 Task: Create a due date automation trigger when advanced on, 2 working days after a card is due add dates not due today at 11:00 AM.
Action: Mouse moved to (943, 78)
Screenshot: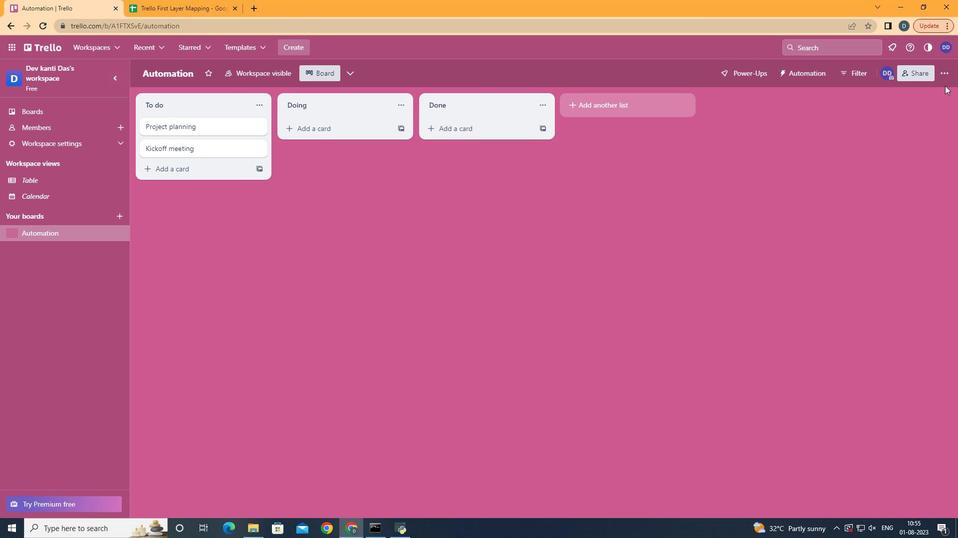 
Action: Mouse pressed left at (943, 78)
Screenshot: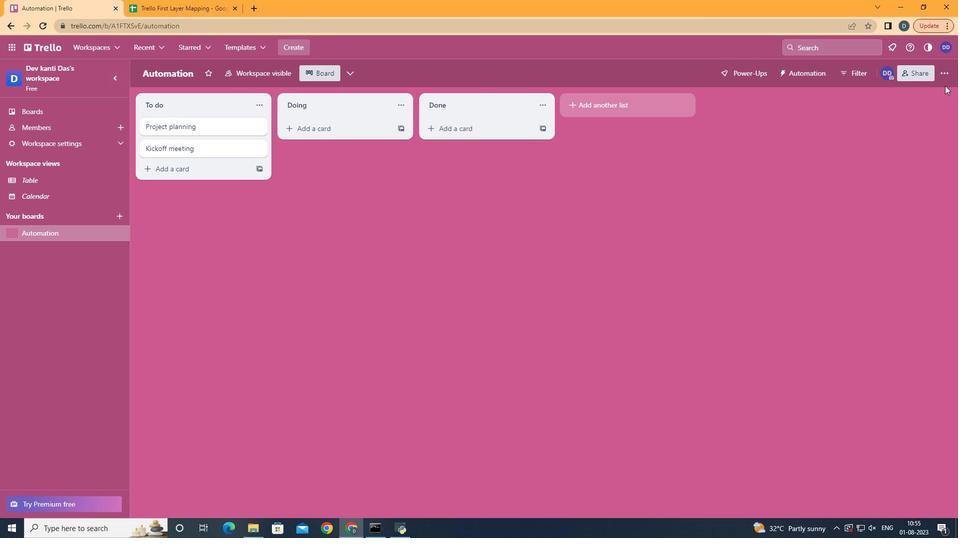 
Action: Mouse moved to (877, 218)
Screenshot: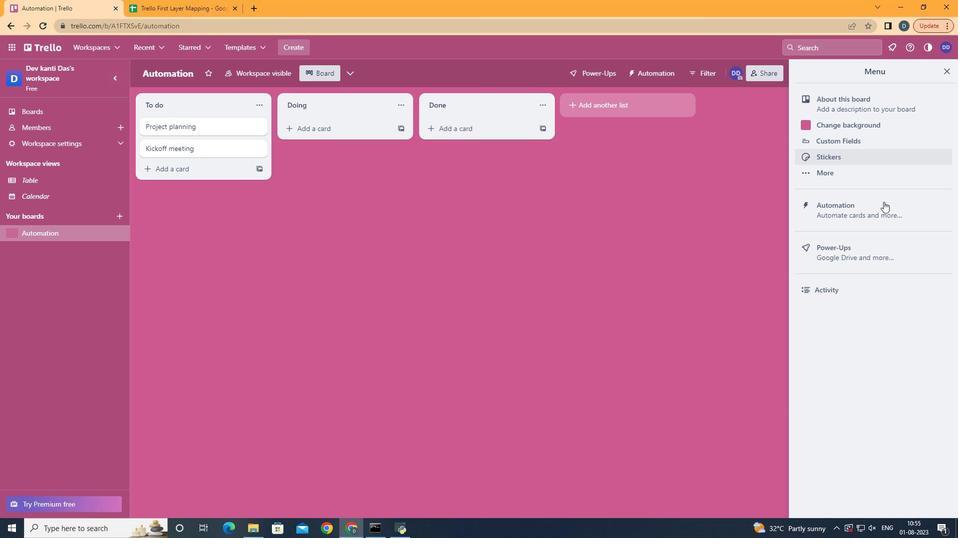
Action: Mouse pressed left at (877, 218)
Screenshot: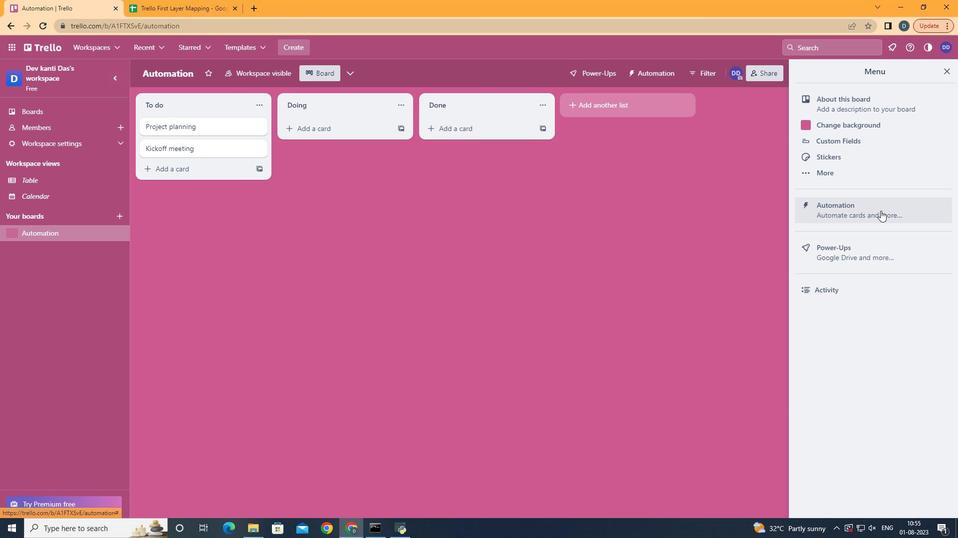 
Action: Mouse moved to (203, 202)
Screenshot: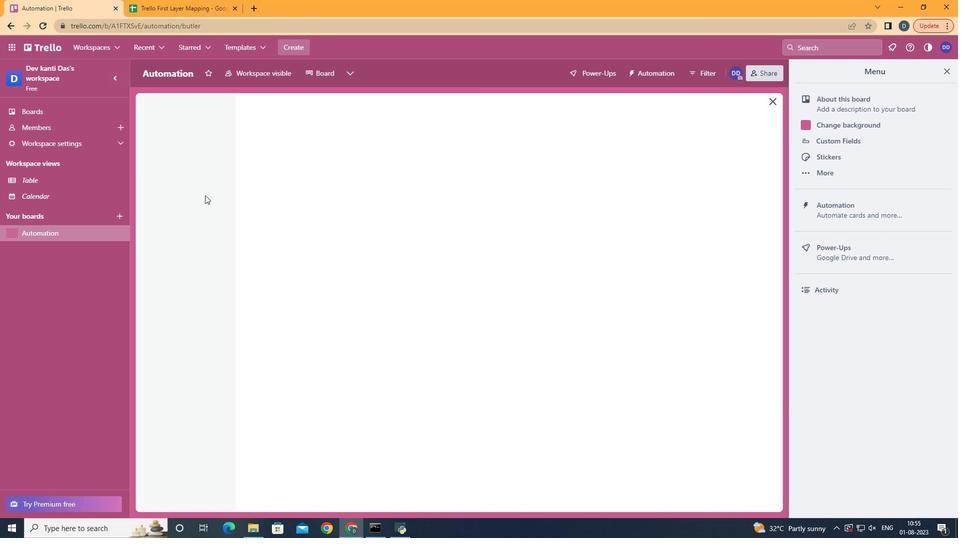 
Action: Mouse pressed left at (203, 202)
Screenshot: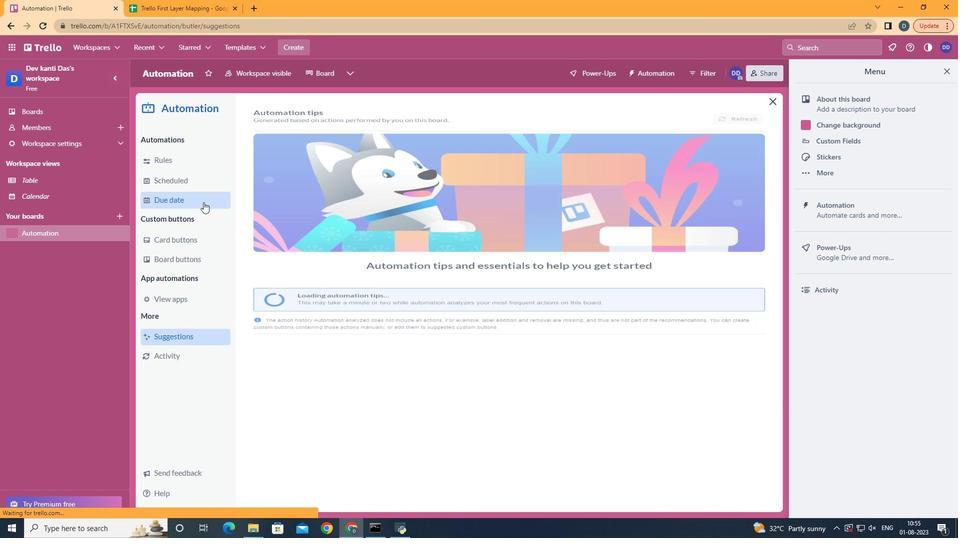
Action: Mouse moved to (716, 116)
Screenshot: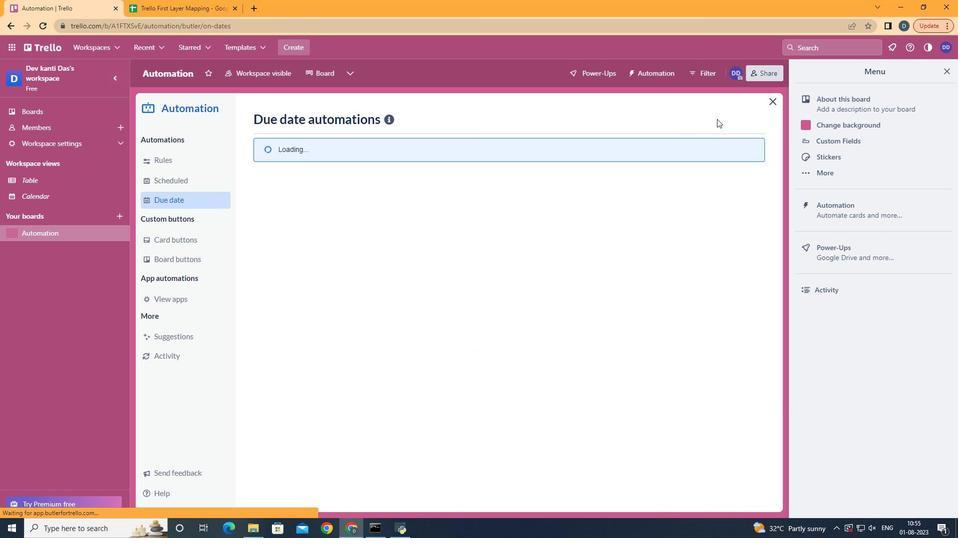 
Action: Mouse pressed left at (716, 116)
Screenshot: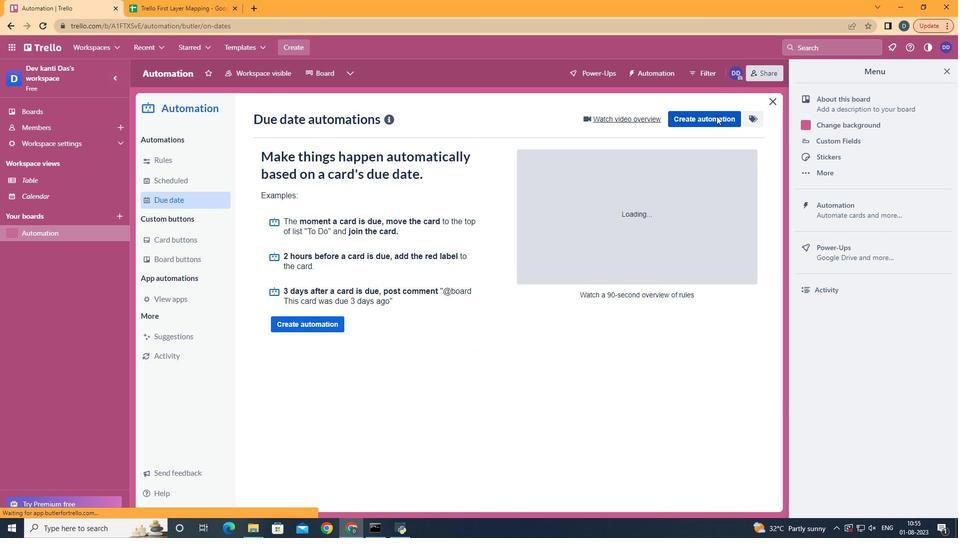 
Action: Mouse moved to (443, 217)
Screenshot: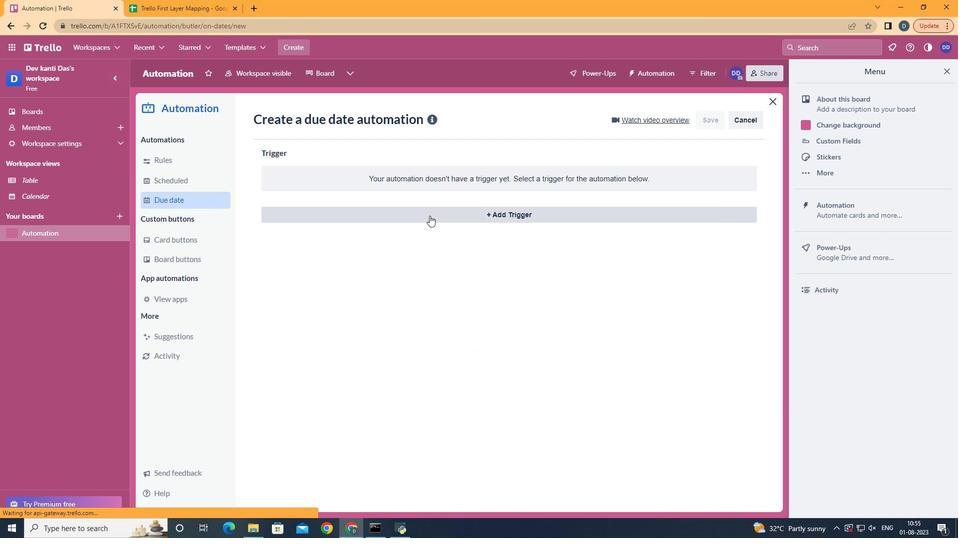 
Action: Mouse pressed left at (443, 217)
Screenshot: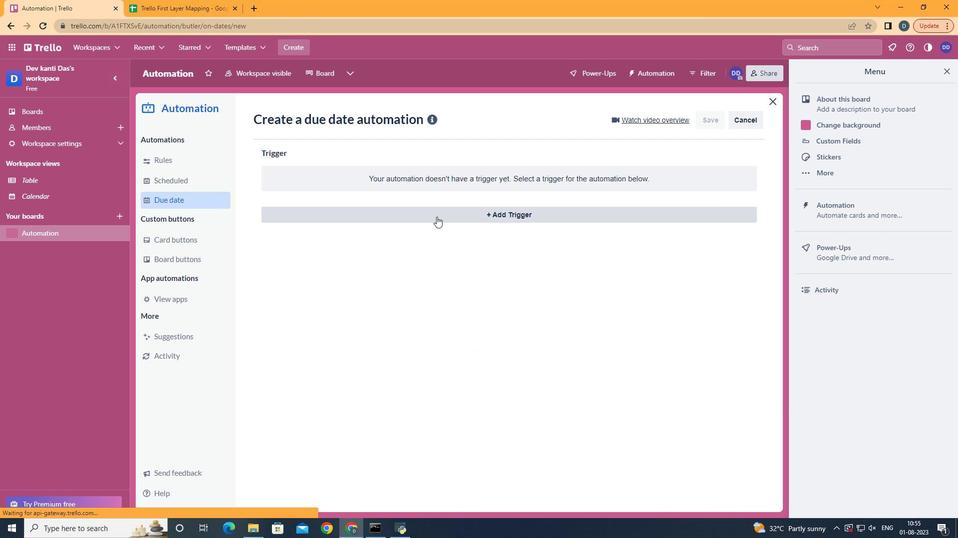 
Action: Mouse moved to (329, 403)
Screenshot: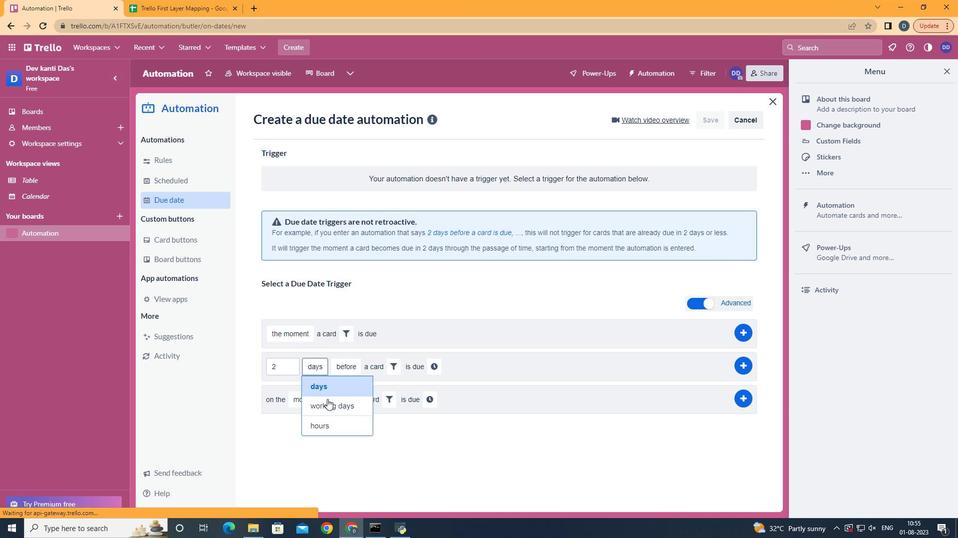
Action: Mouse pressed left at (329, 403)
Screenshot: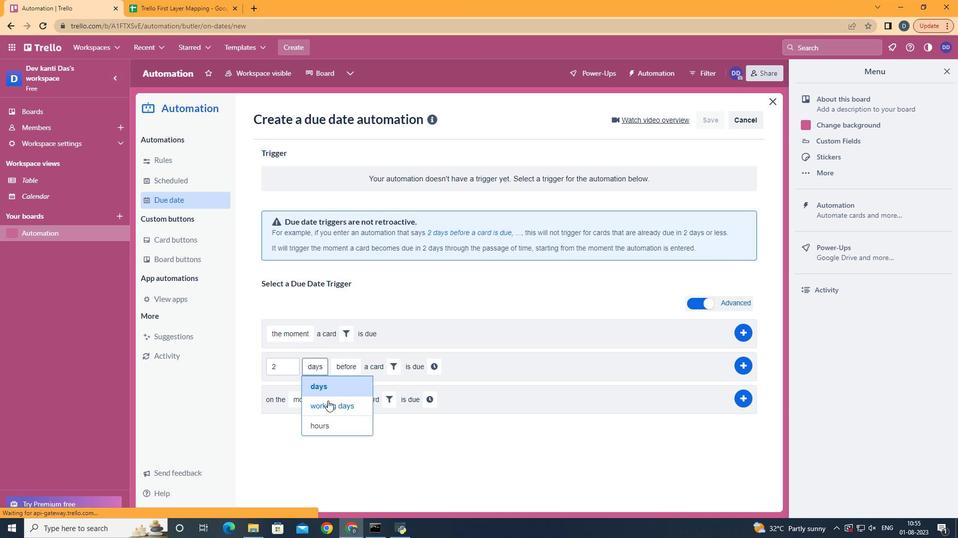 
Action: Mouse moved to (375, 399)
Screenshot: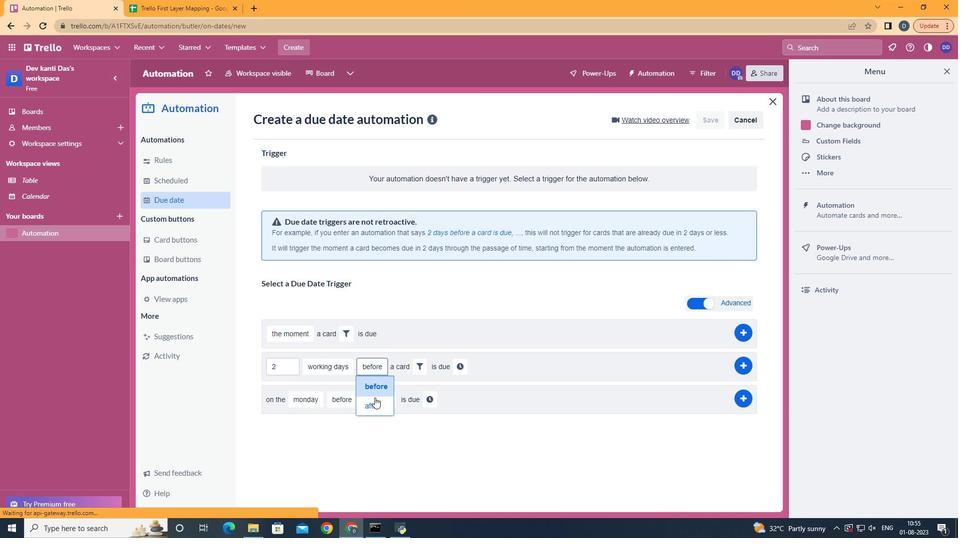 
Action: Mouse pressed left at (375, 399)
Screenshot: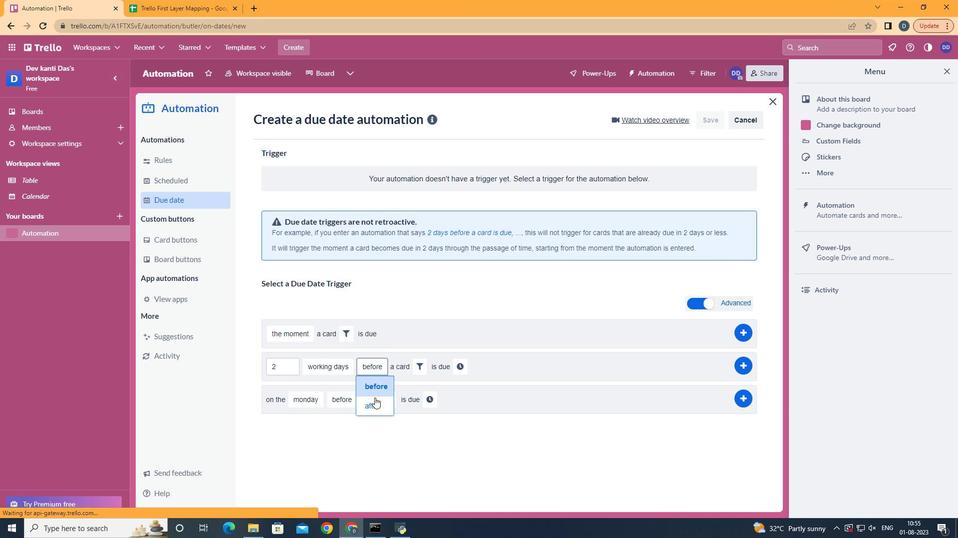 
Action: Mouse moved to (414, 369)
Screenshot: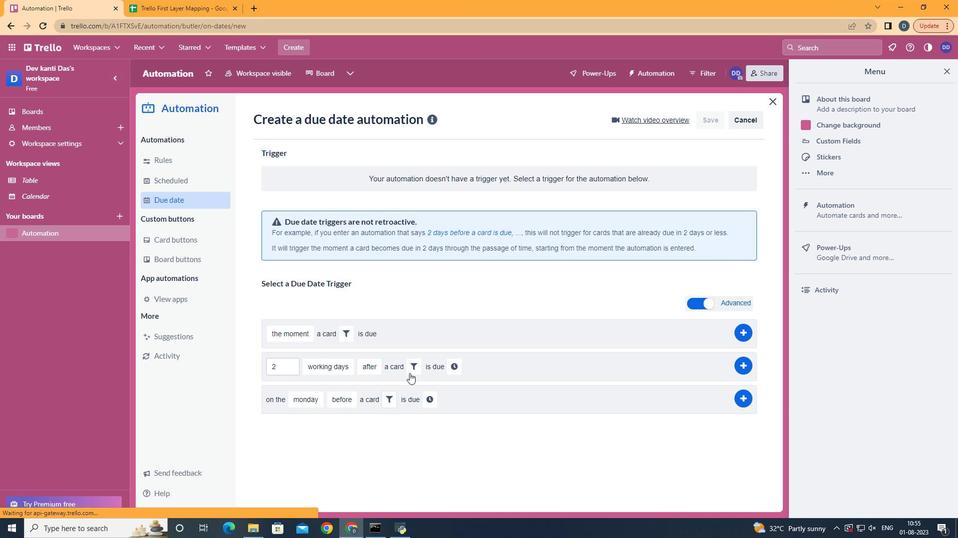 
Action: Mouse pressed left at (414, 369)
Screenshot: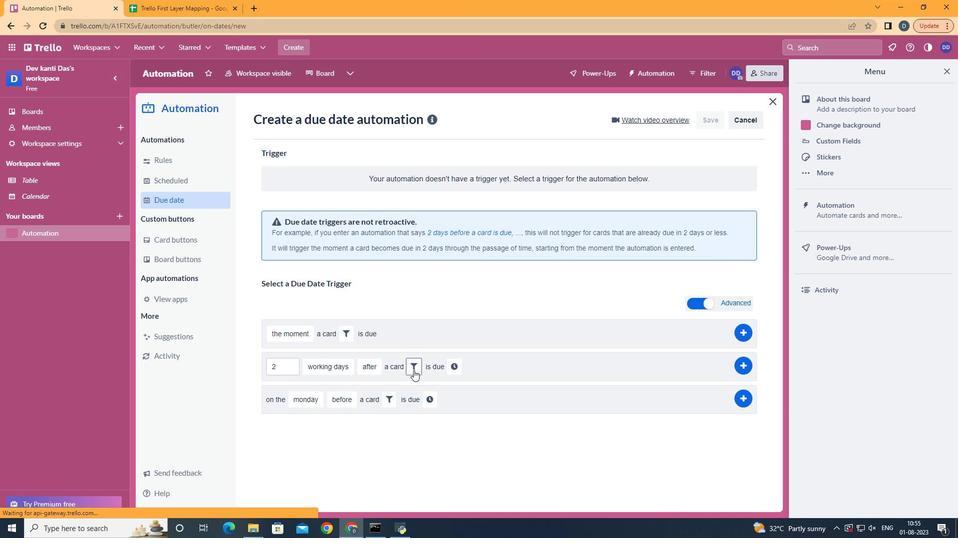 
Action: Mouse moved to (468, 398)
Screenshot: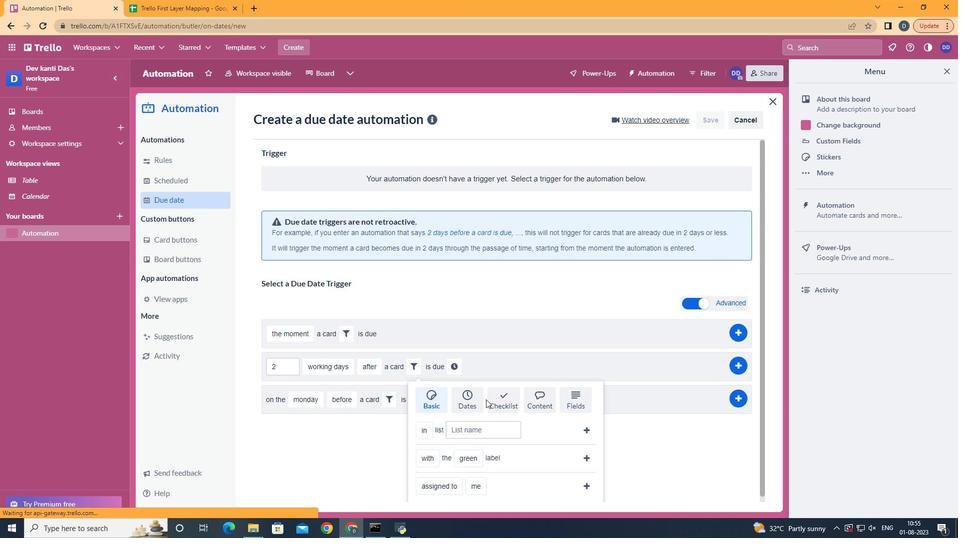 
Action: Mouse pressed left at (468, 398)
Screenshot: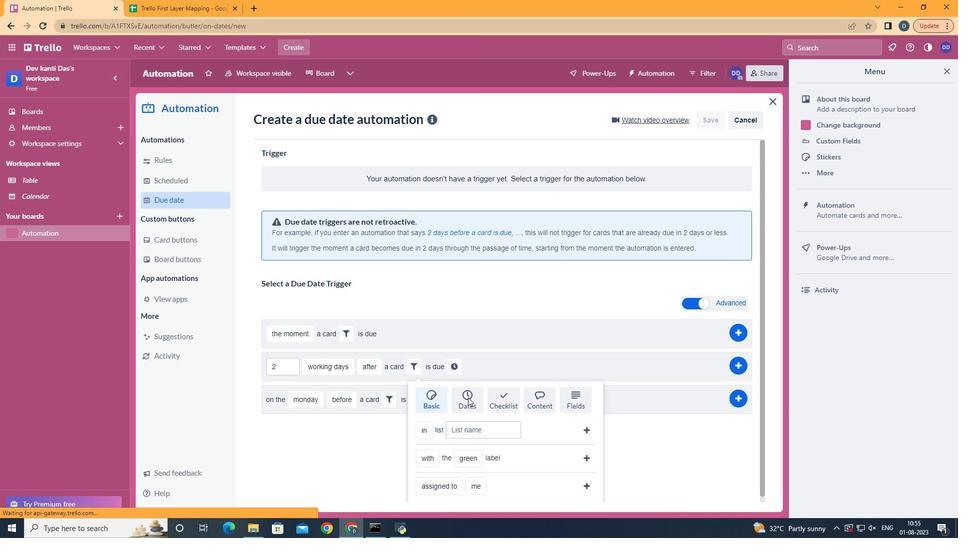 
Action: Mouse moved to (476, 454)
Screenshot: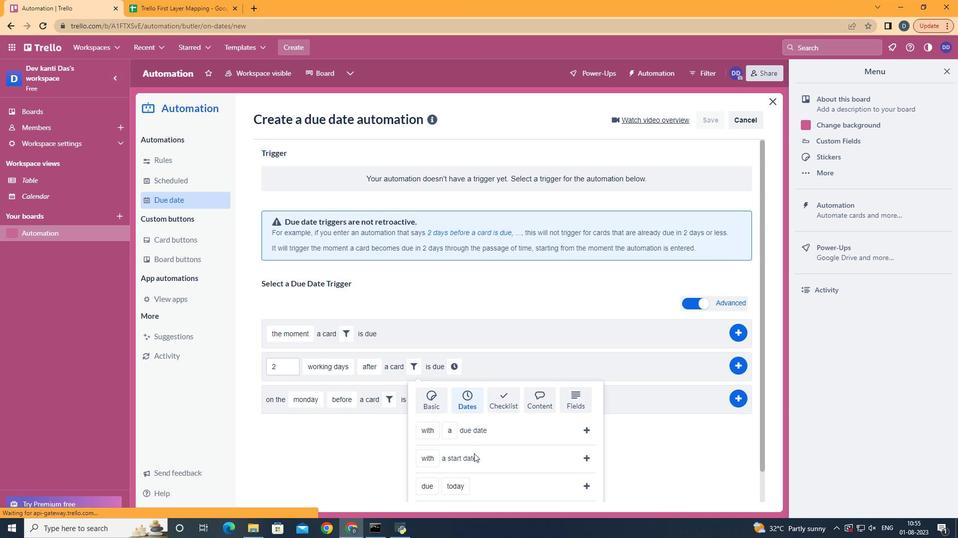 
Action: Mouse scrolled (476, 454) with delta (0, 0)
Screenshot: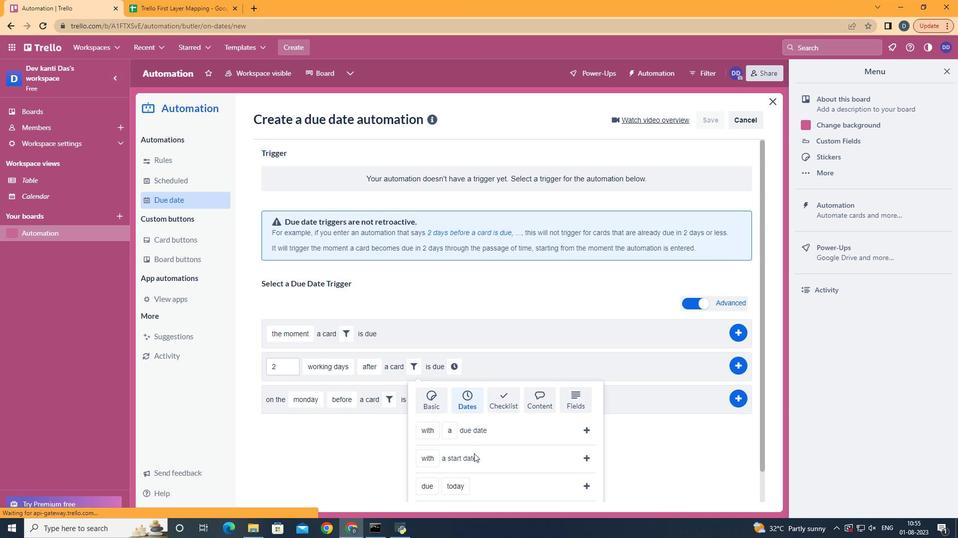 
Action: Mouse scrolled (476, 454) with delta (0, 0)
Screenshot: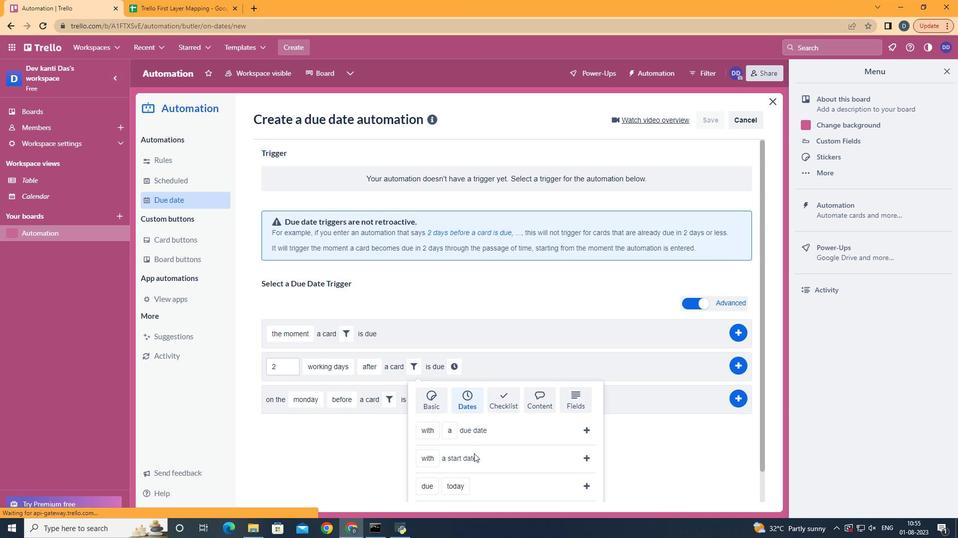 
Action: Mouse scrolled (476, 454) with delta (0, 0)
Screenshot: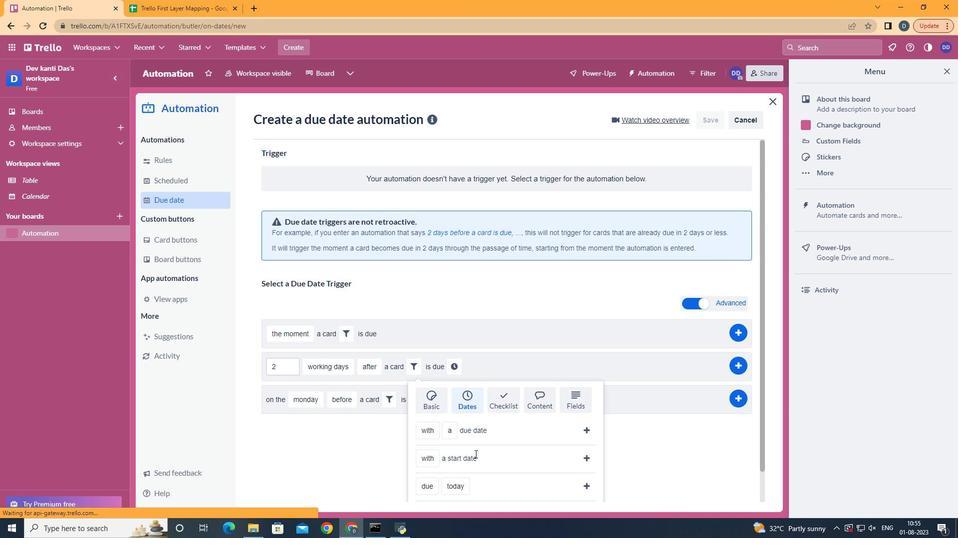 
Action: Mouse moved to (445, 394)
Screenshot: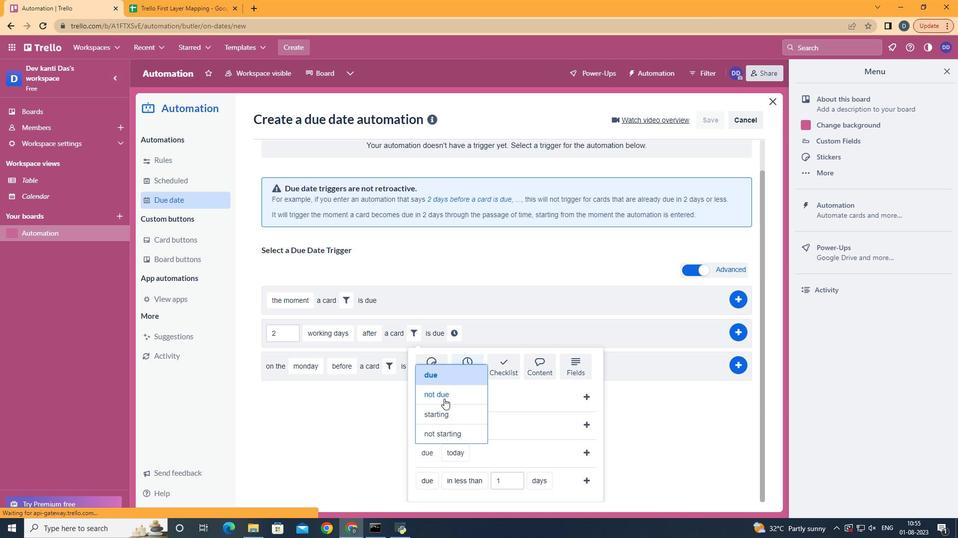 
Action: Mouse pressed left at (445, 394)
Screenshot: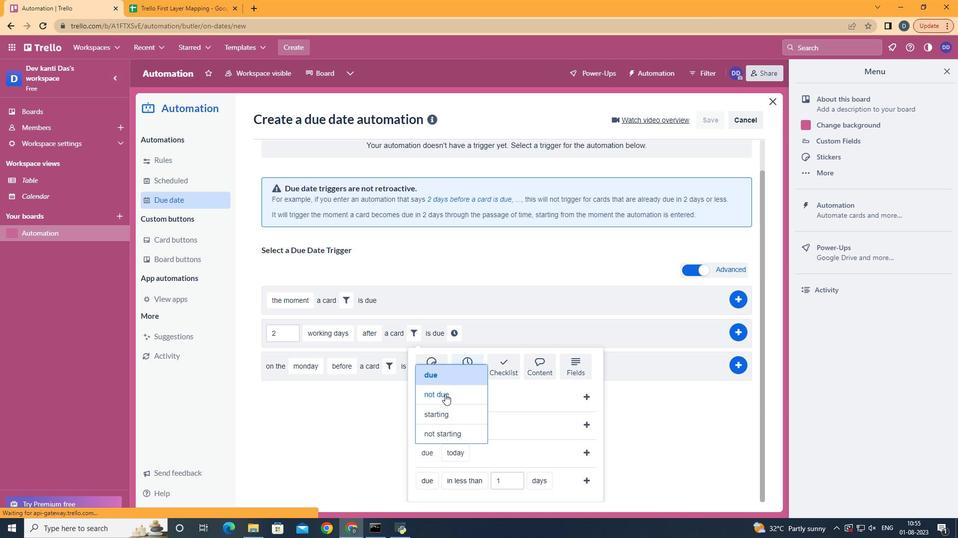 
Action: Mouse moved to (492, 330)
Screenshot: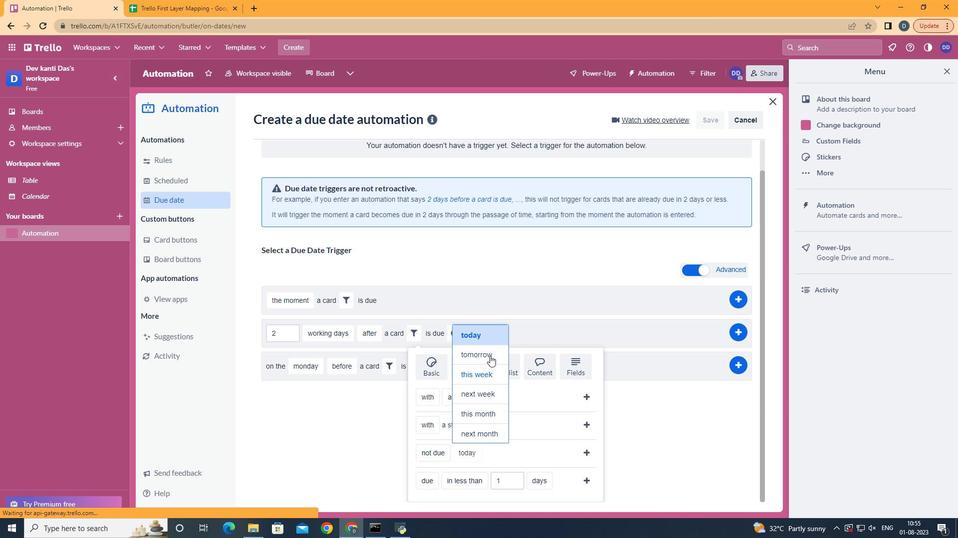 
Action: Mouse pressed left at (492, 330)
Screenshot: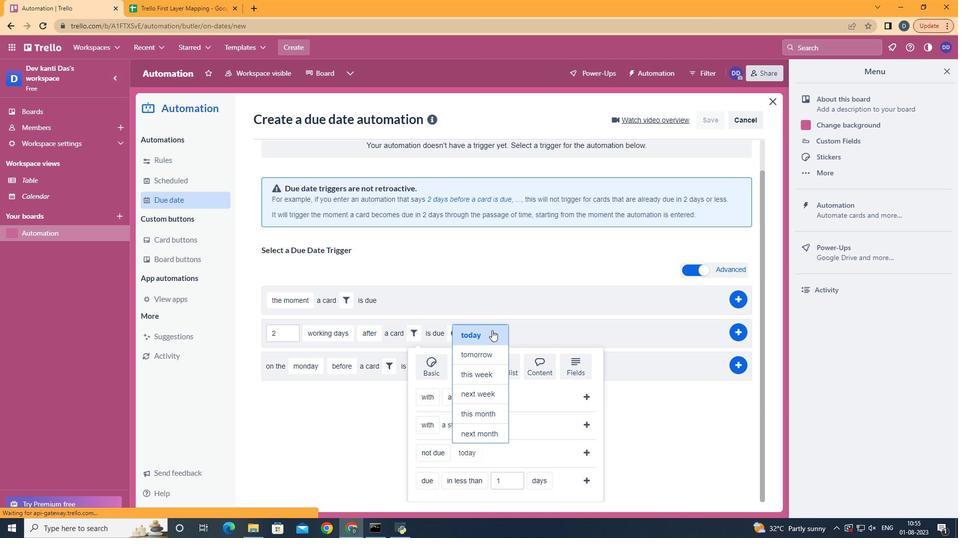
Action: Mouse moved to (587, 450)
Screenshot: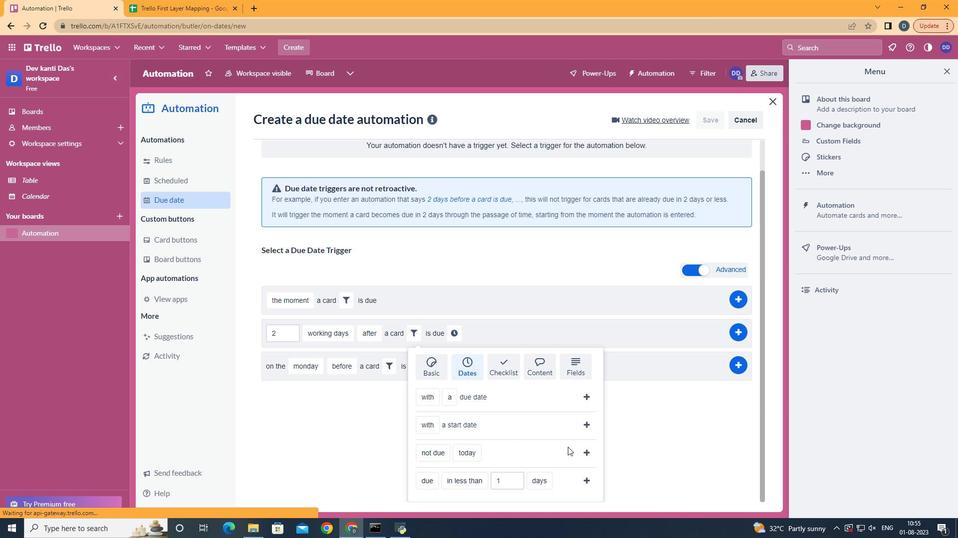 
Action: Mouse pressed left at (587, 450)
Screenshot: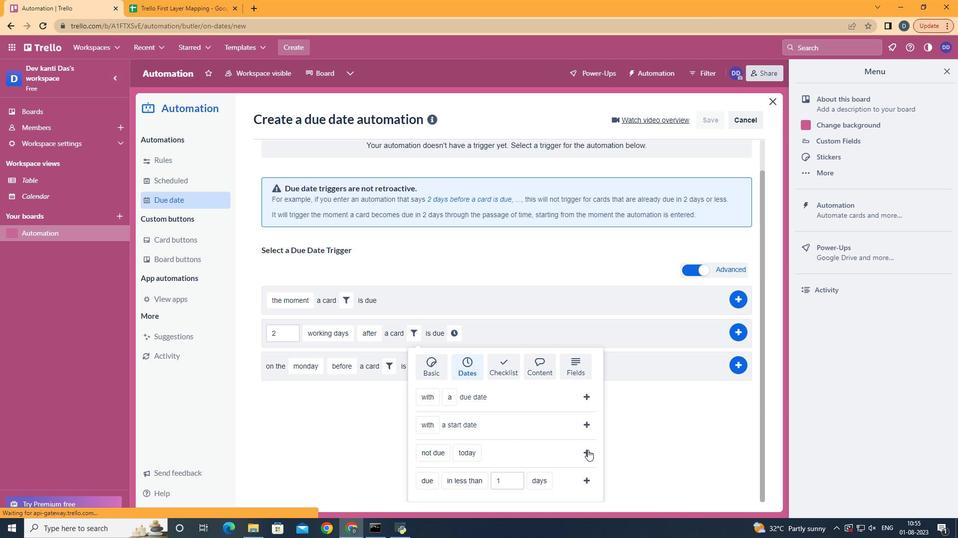 
Action: Mouse moved to (526, 367)
Screenshot: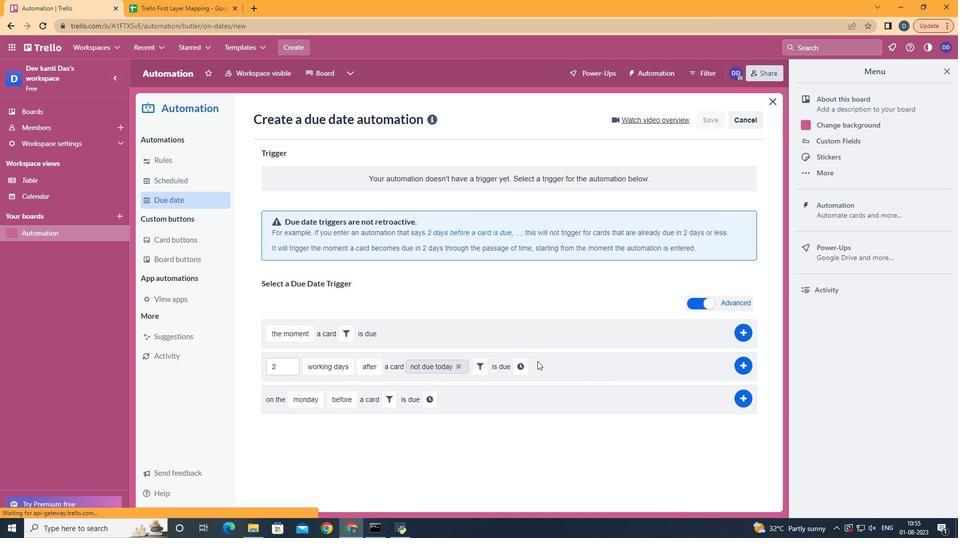 
Action: Mouse pressed left at (526, 367)
Screenshot: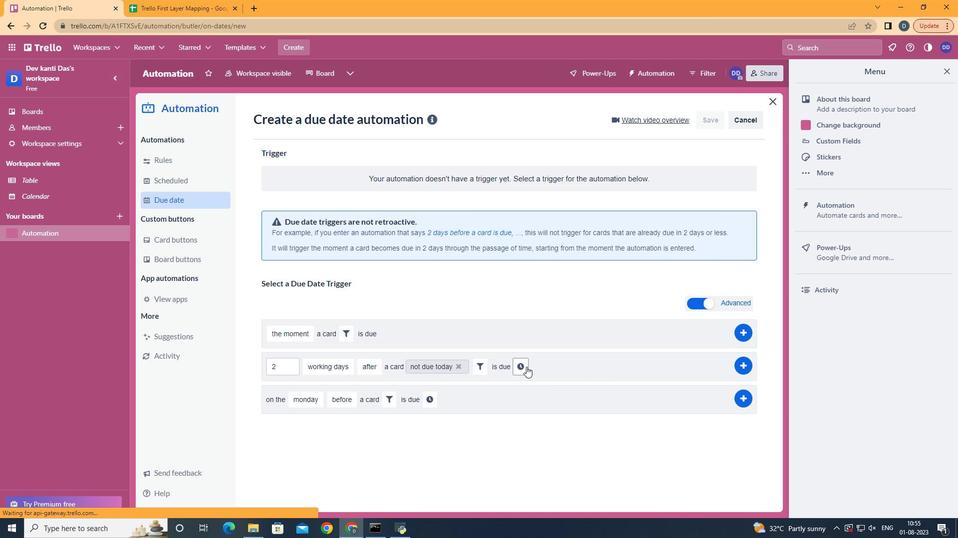 
Action: Mouse moved to (534, 366)
Screenshot: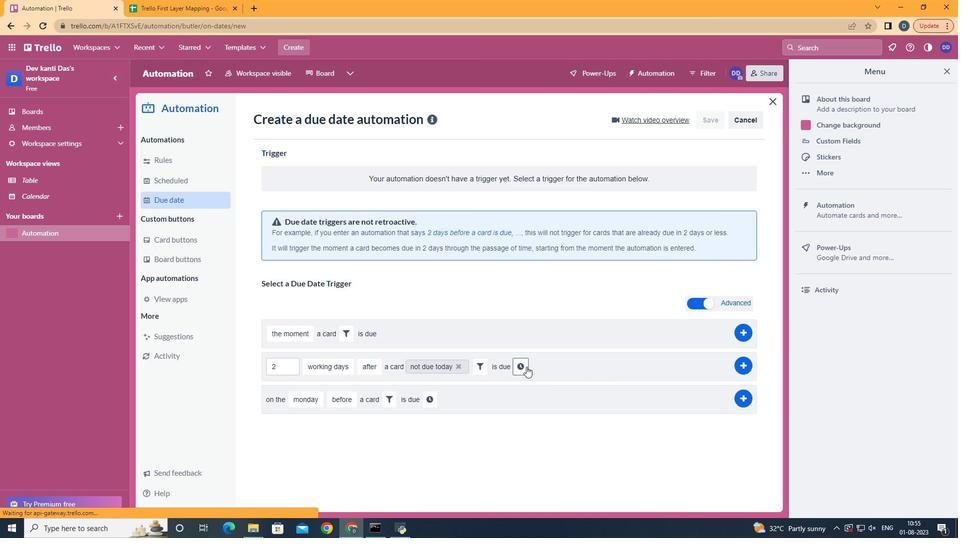 
Action: Mouse pressed left at (534, 366)
Screenshot: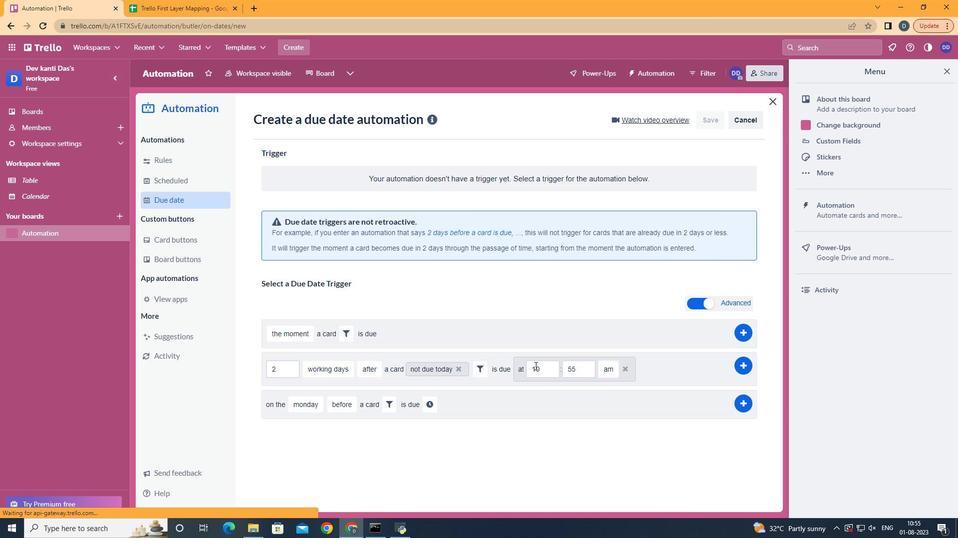 
Action: Mouse moved to (539, 370)
Screenshot: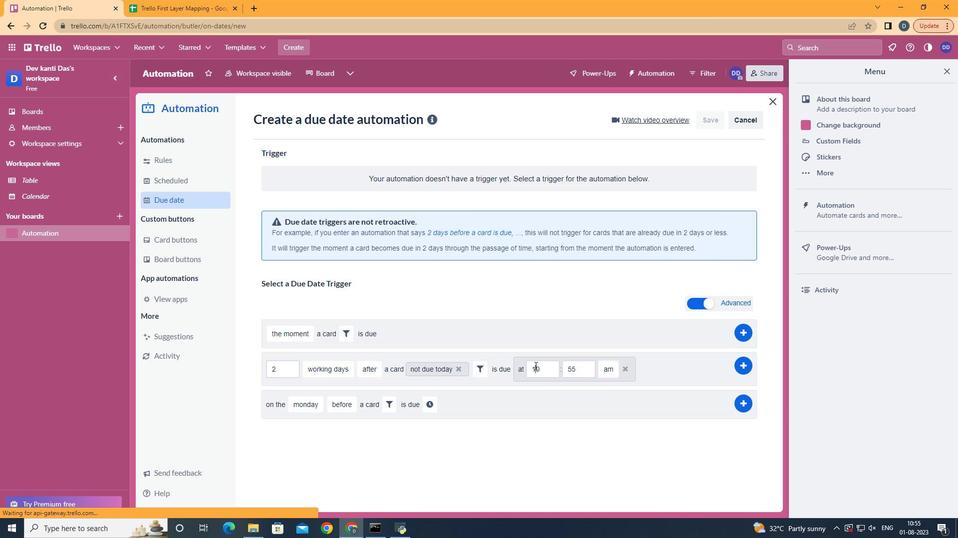 
Action: Mouse pressed left at (539, 370)
Screenshot: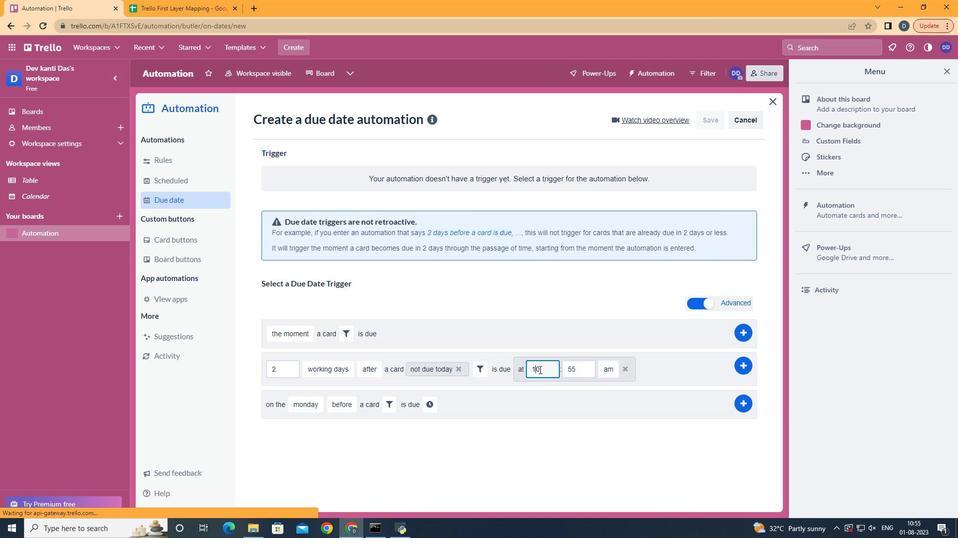 
Action: Mouse moved to (538, 370)
Screenshot: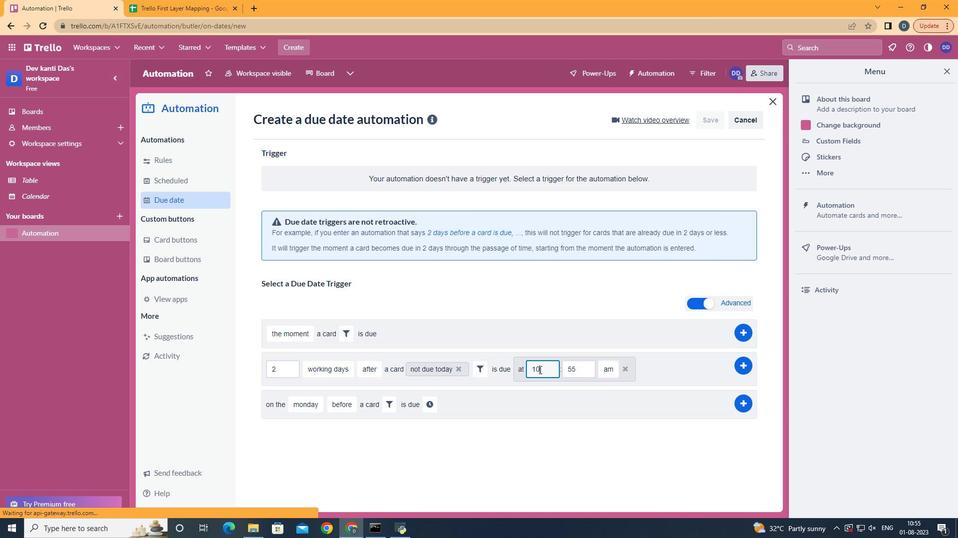 
Action: Key pressed <Key.backspace>211<Key.backspace><Key.backspace><Key.backspace>1
Screenshot: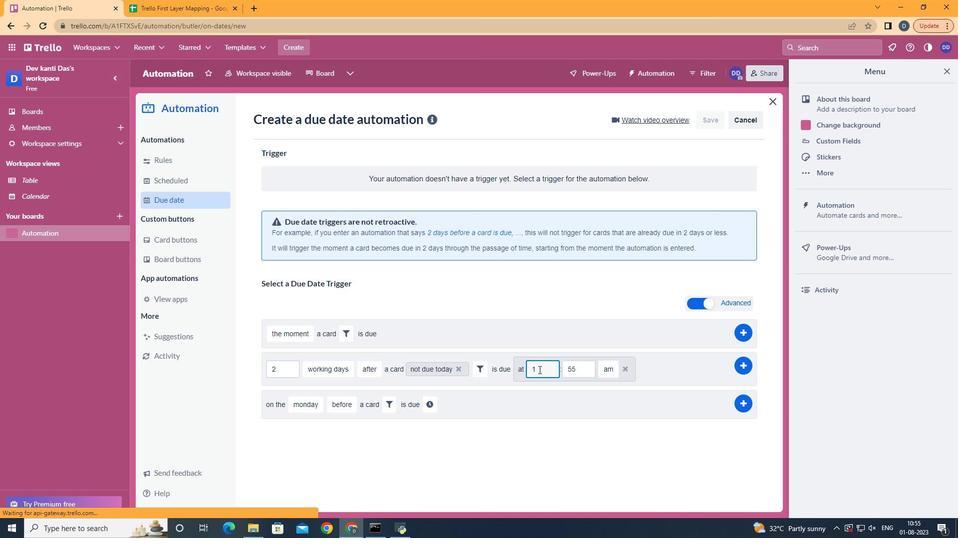 
Action: Mouse moved to (579, 364)
Screenshot: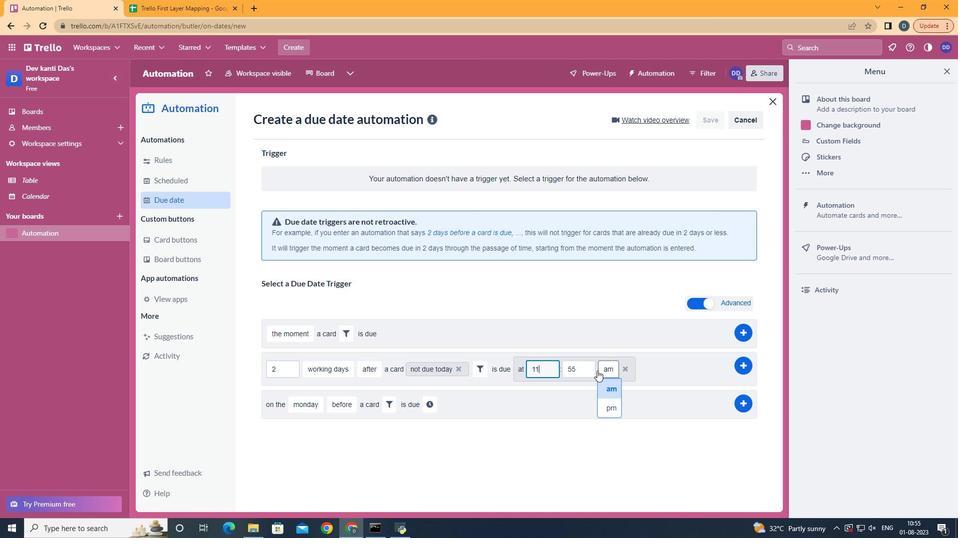 
Action: Mouse pressed left at (579, 364)
Screenshot: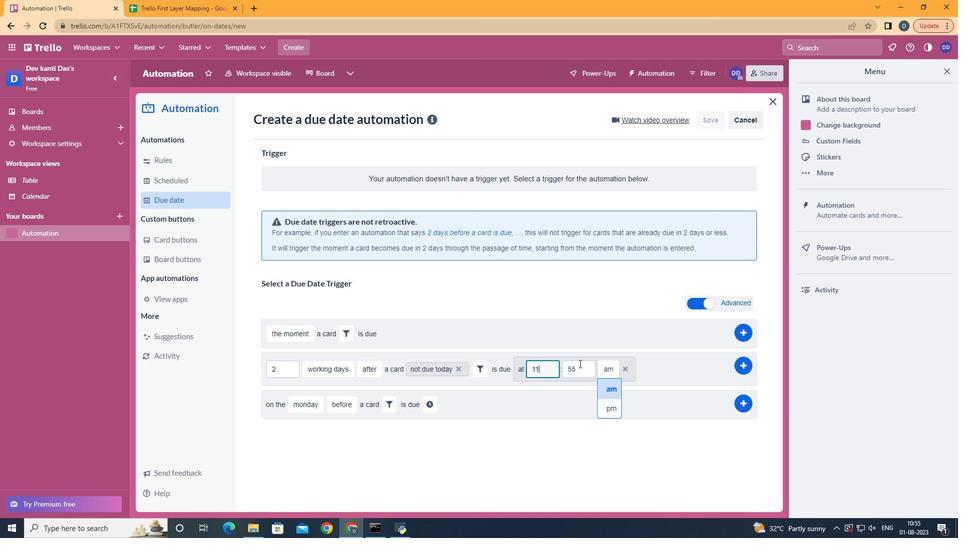 
Action: Key pressed <Key.backspace>
Screenshot: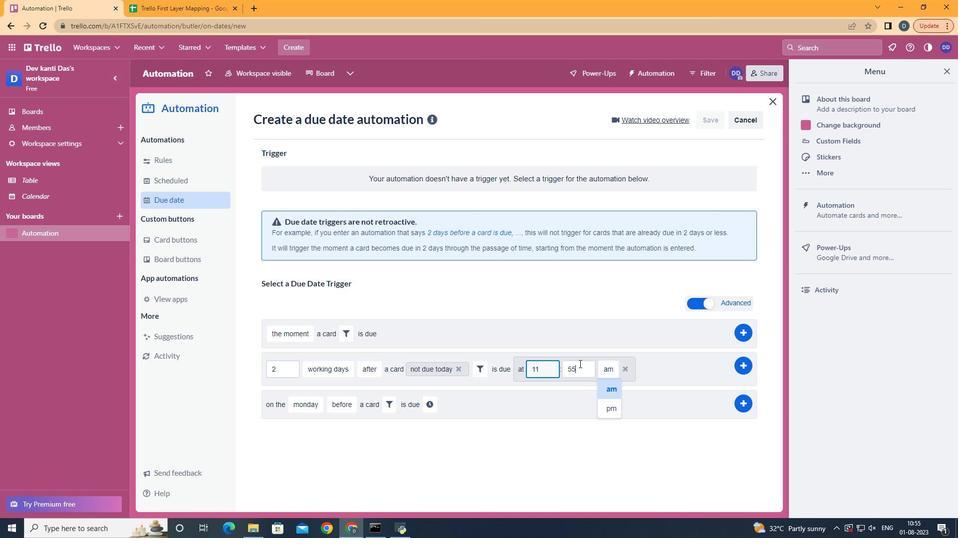 
Action: Mouse moved to (429, 364)
Screenshot: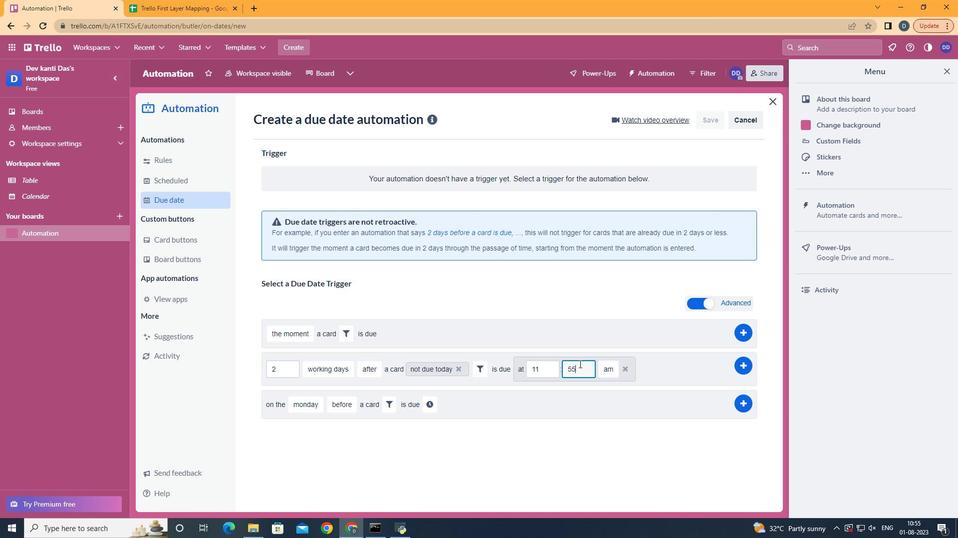 
Action: Key pressed <Key.backspace>
Screenshot: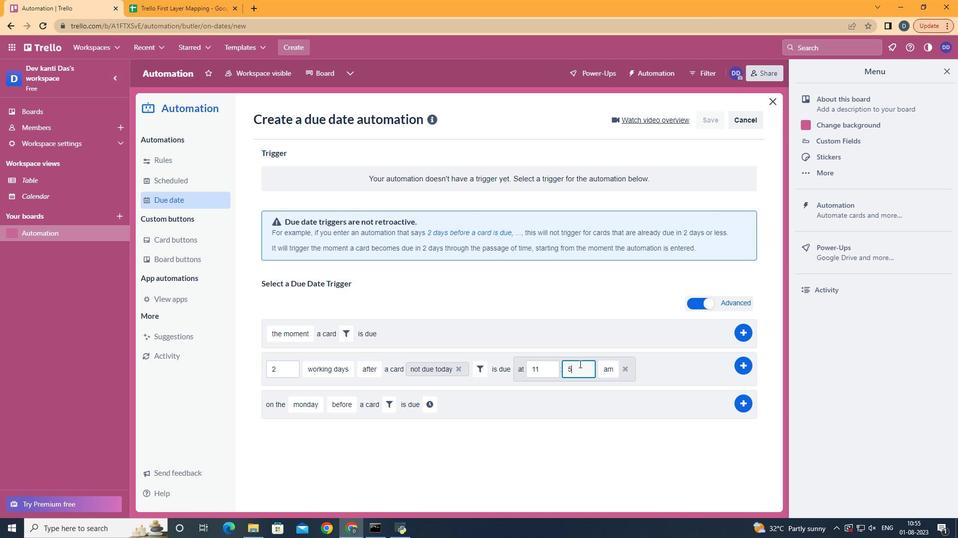 
Action: Mouse moved to (29, 302)
Screenshot: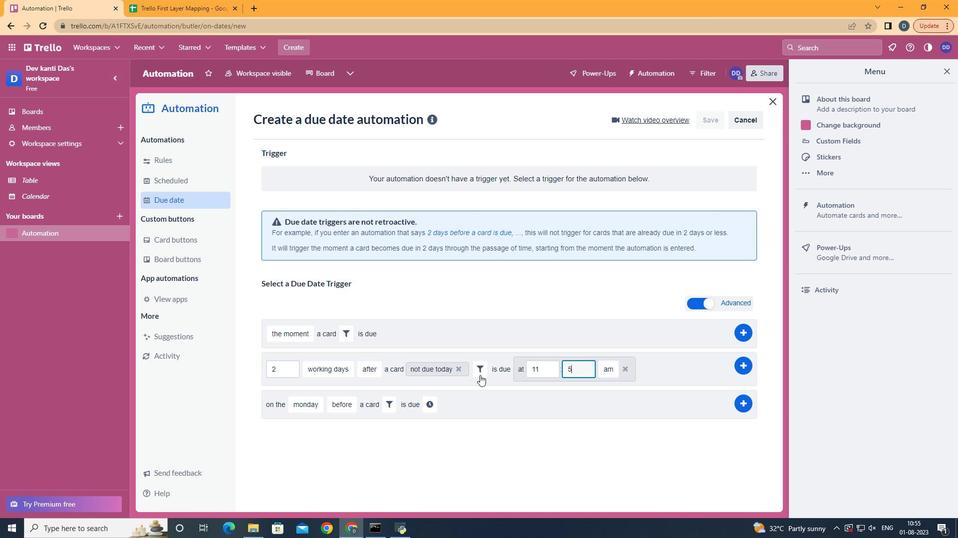
Action: Key pressed 00
Screenshot: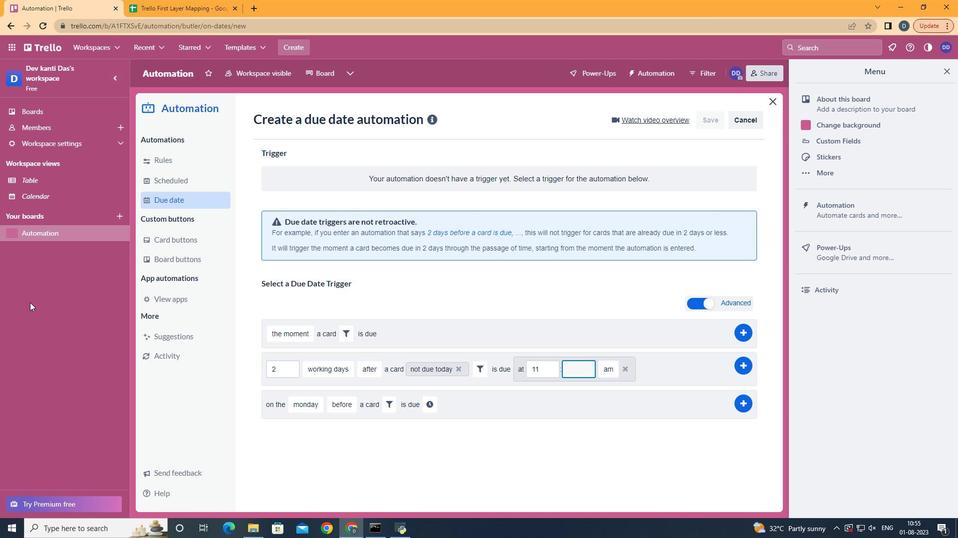 
Action: Mouse moved to (750, 362)
Screenshot: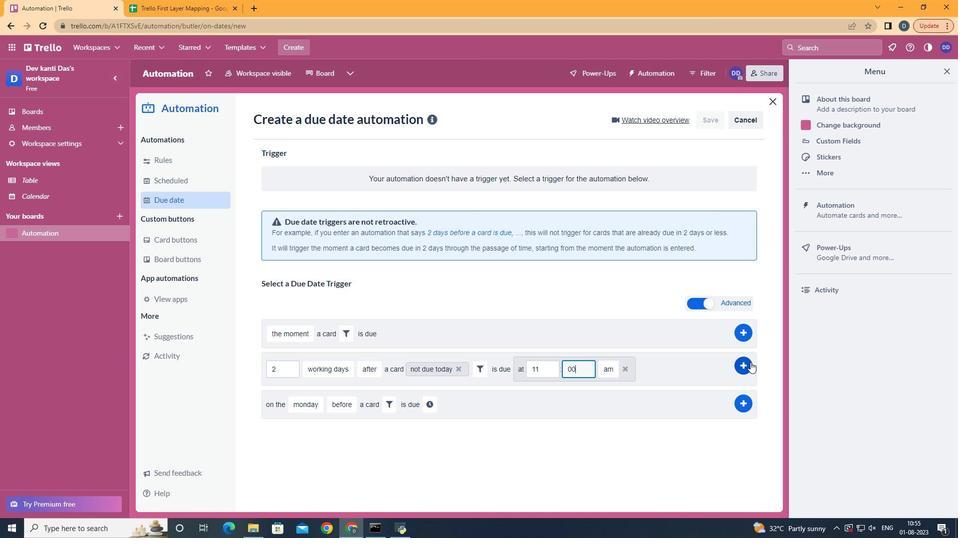 
Action: Mouse pressed left at (750, 362)
Screenshot: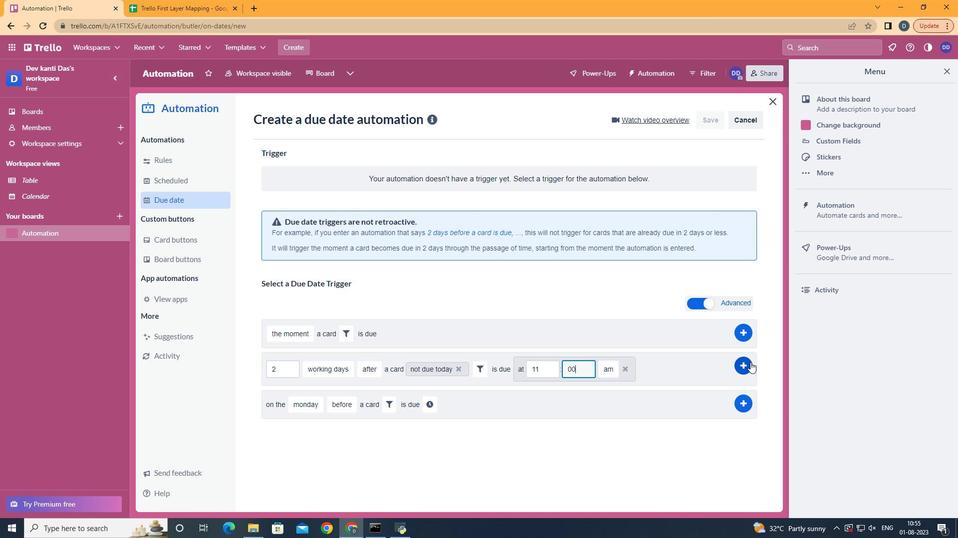 
Action: Mouse moved to (428, 283)
Screenshot: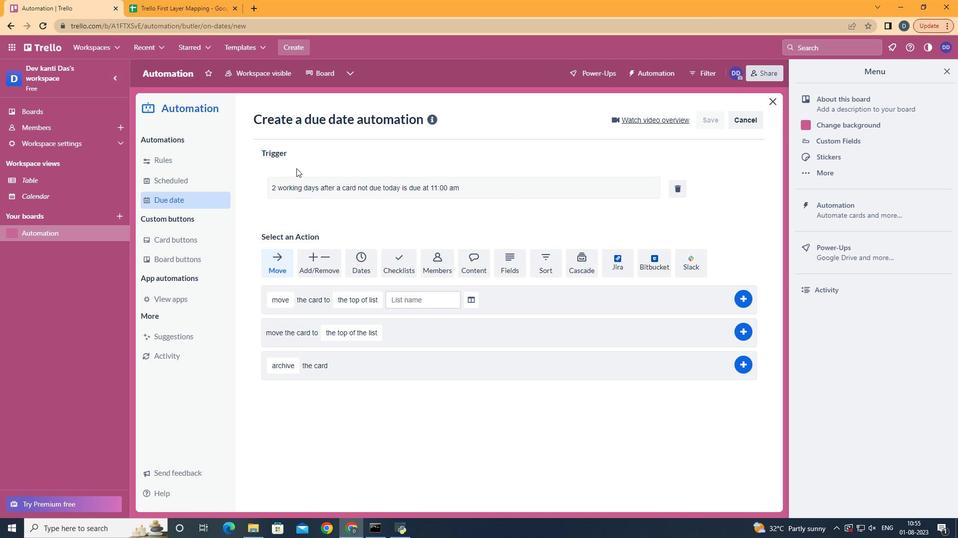 
